 Task: Find and highlight the word 'NO' in the notes section of the contact named 'Jude' in Outlook.
Action: Mouse moved to (21, 113)
Screenshot: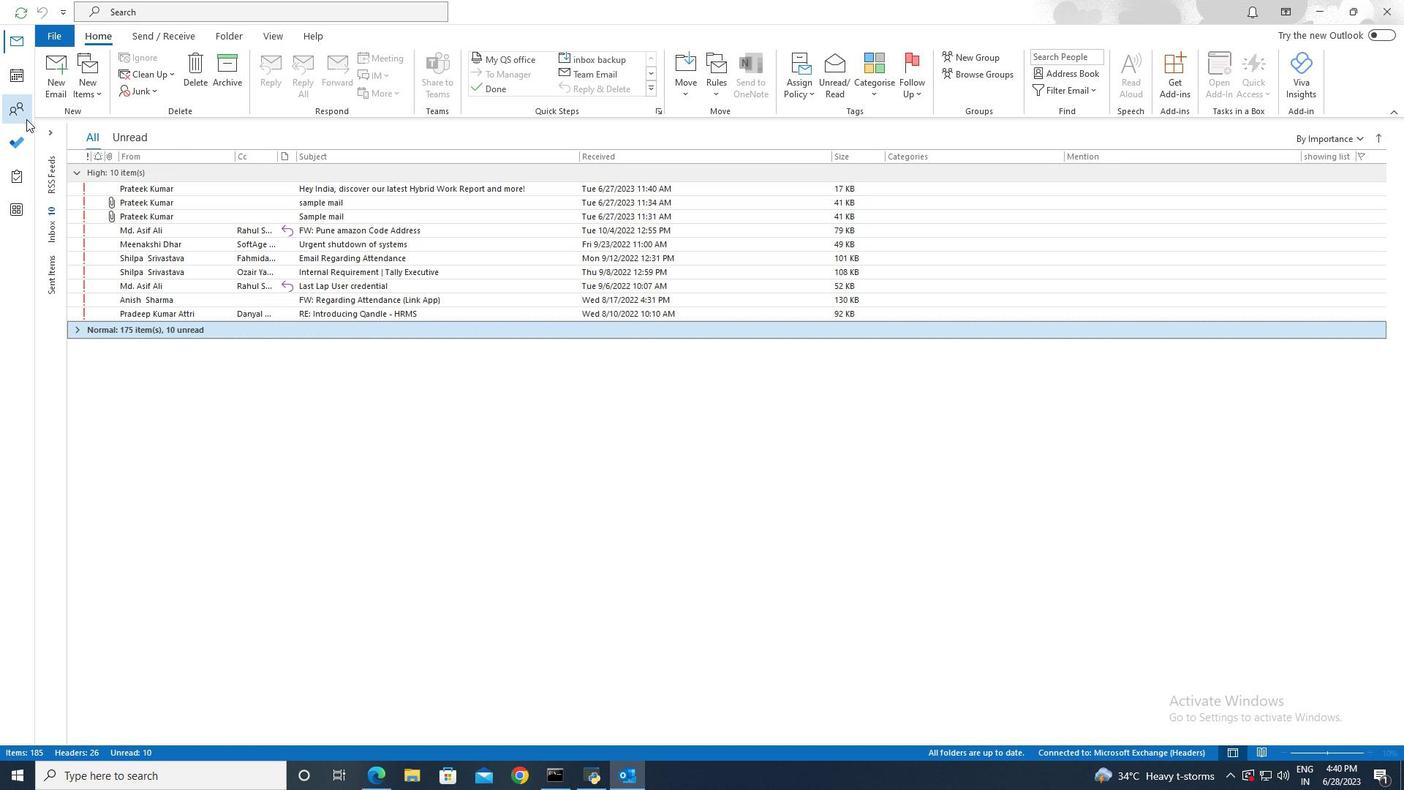 
Action: Mouse pressed left at (21, 113)
Screenshot: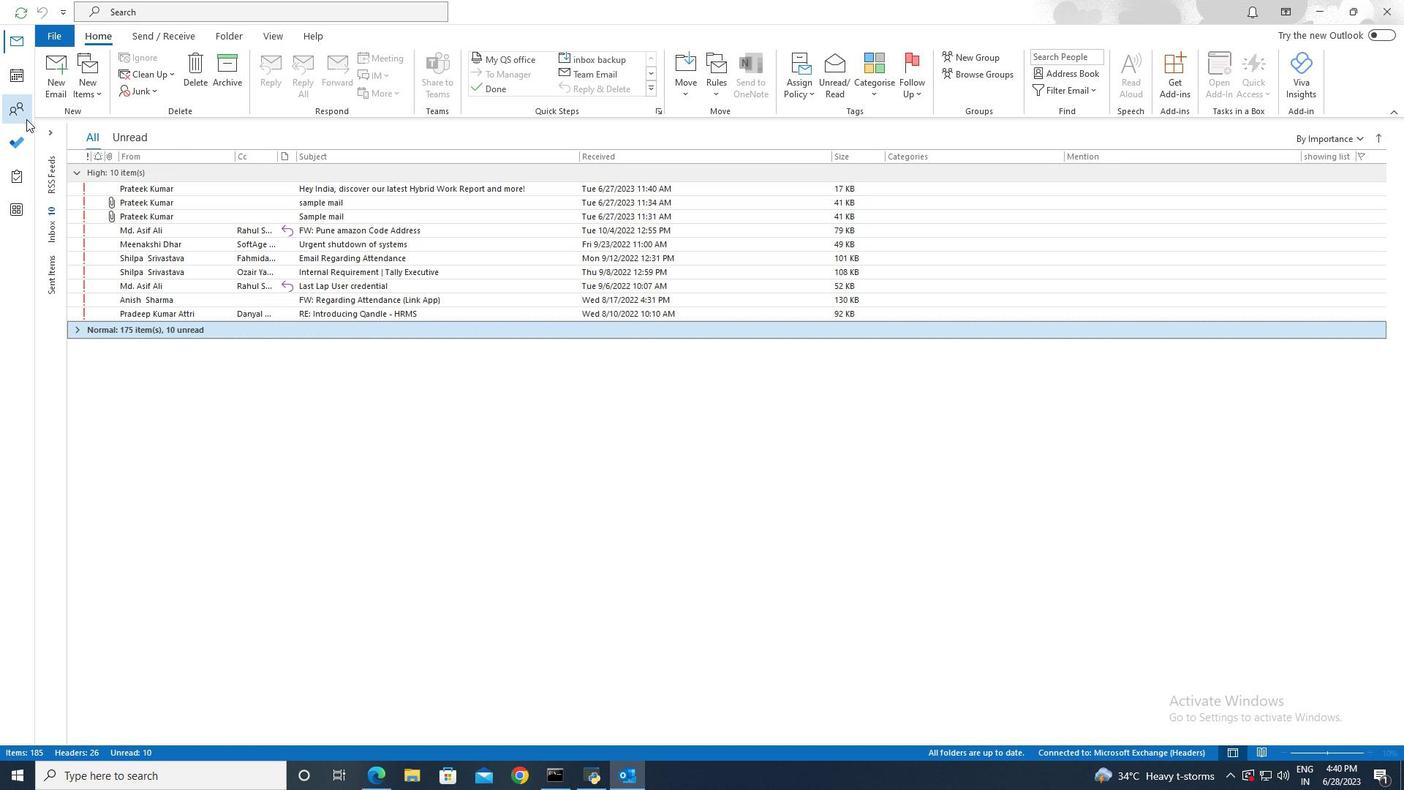 
Action: Mouse moved to (320, 15)
Screenshot: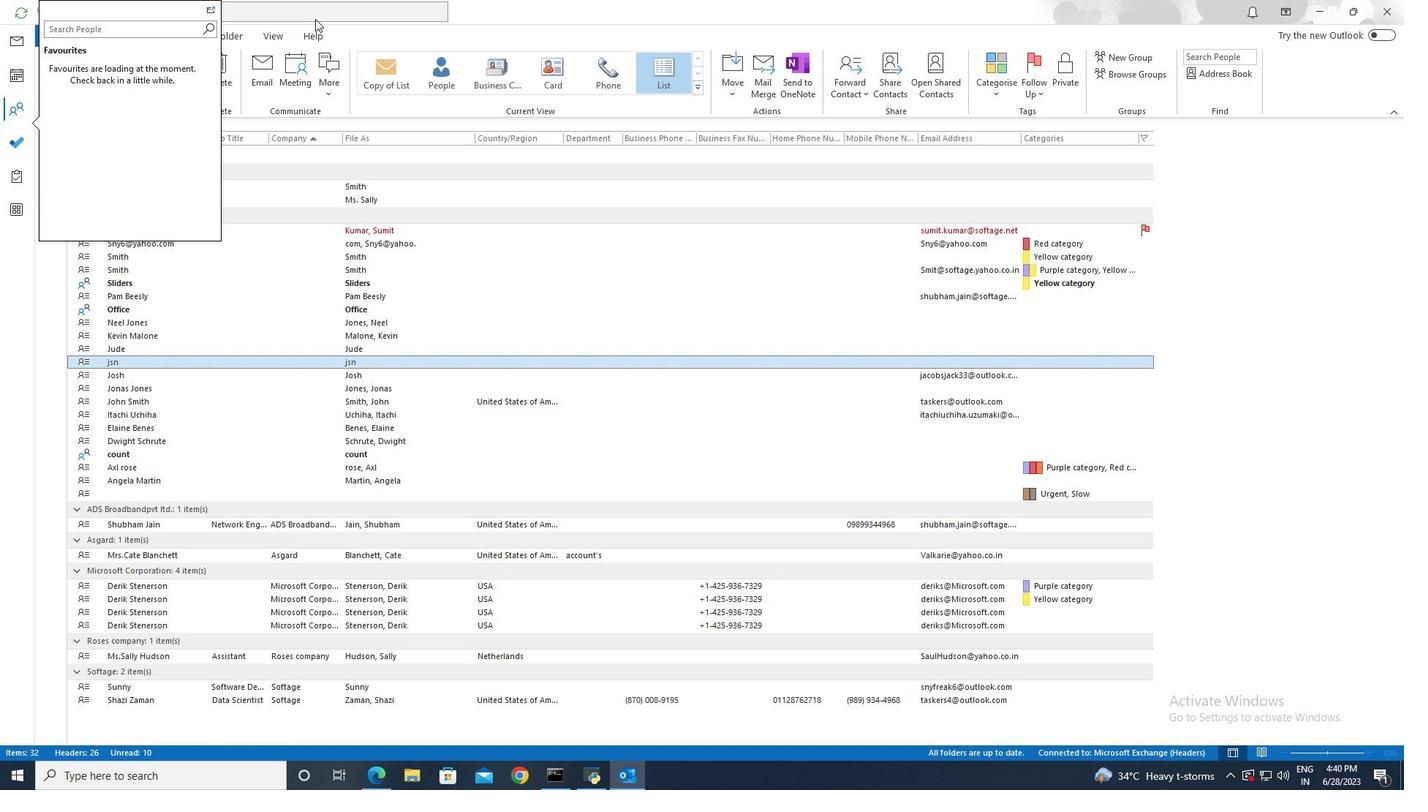 
Action: Mouse pressed left at (320, 15)
Screenshot: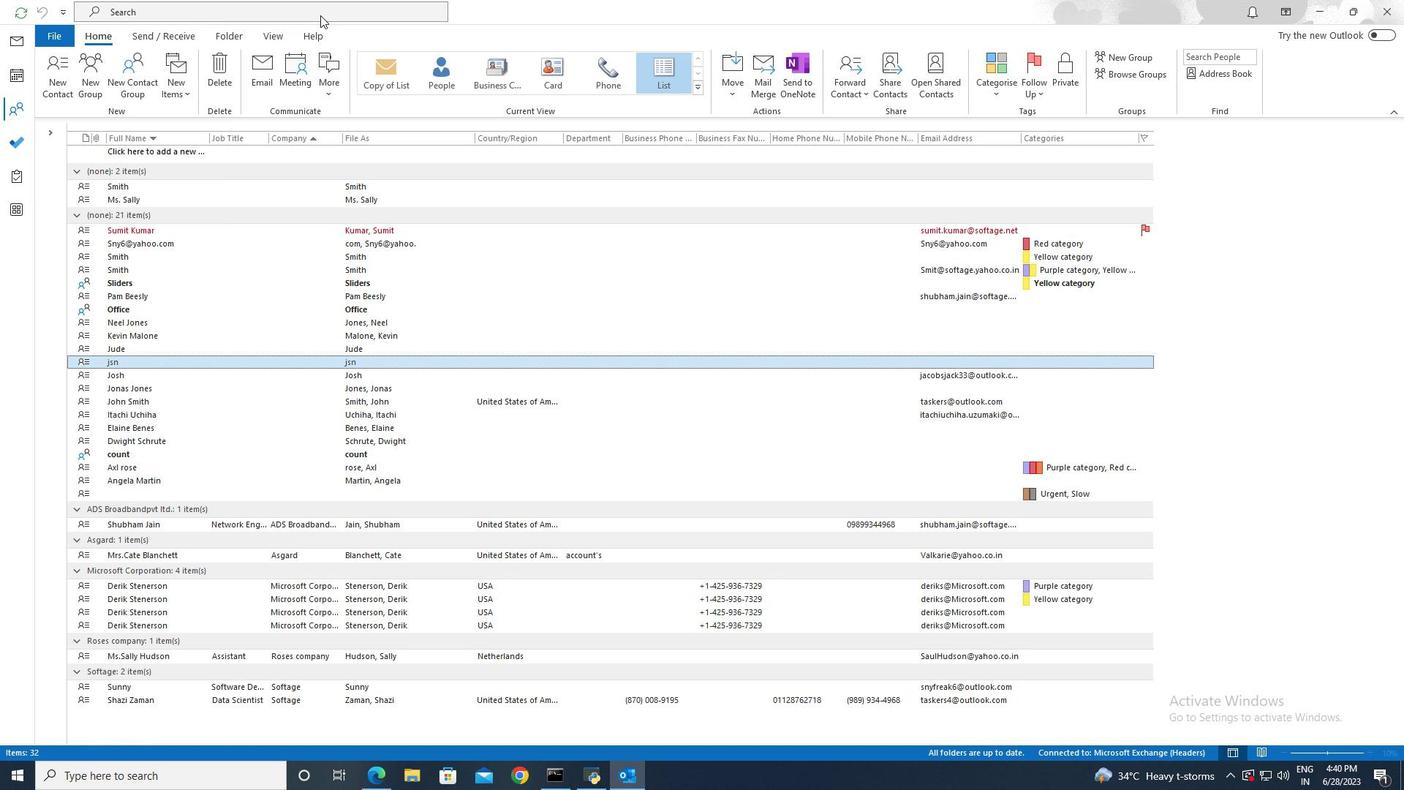 
Action: Mouse moved to (505, 13)
Screenshot: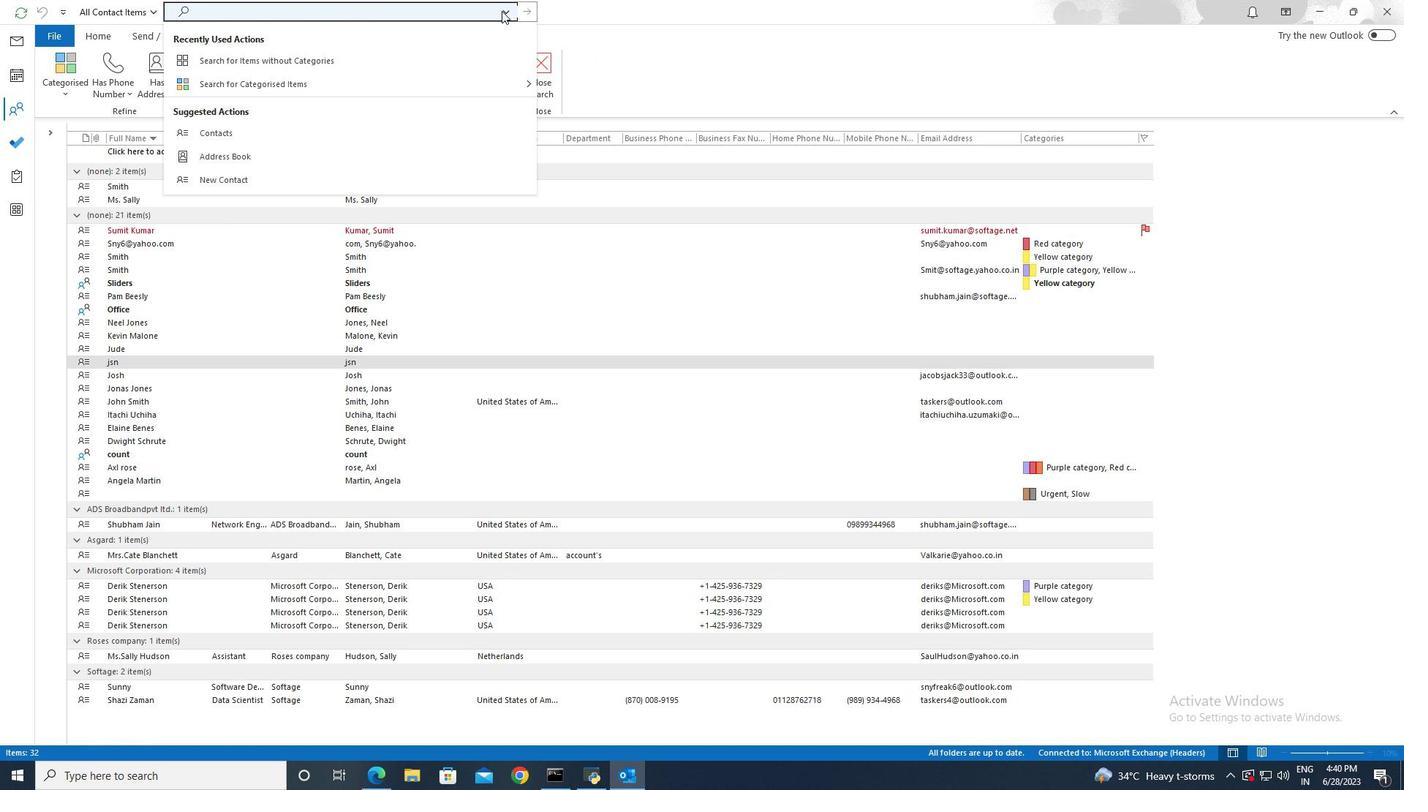 
Action: Mouse pressed left at (505, 13)
Screenshot: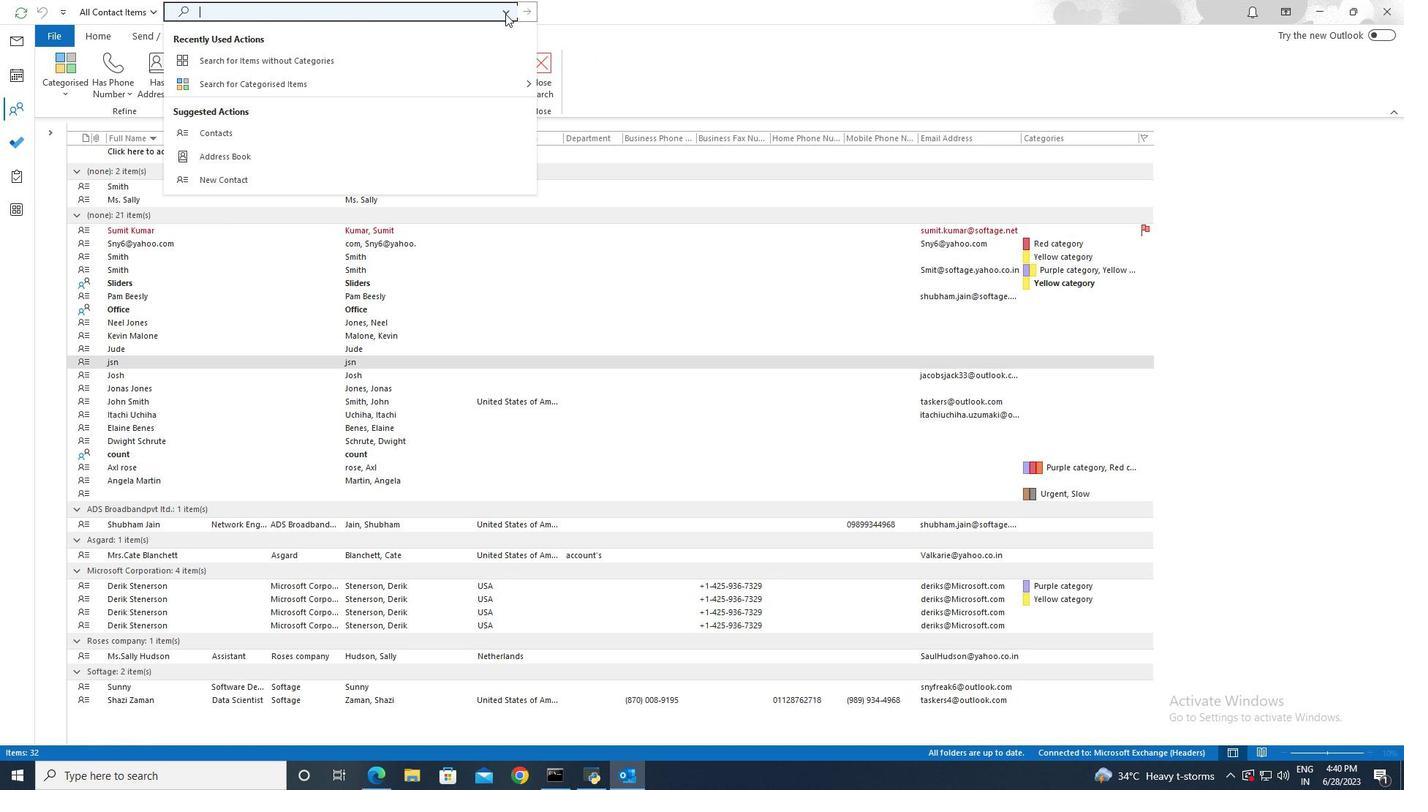 
Action: Mouse moved to (241, 222)
Screenshot: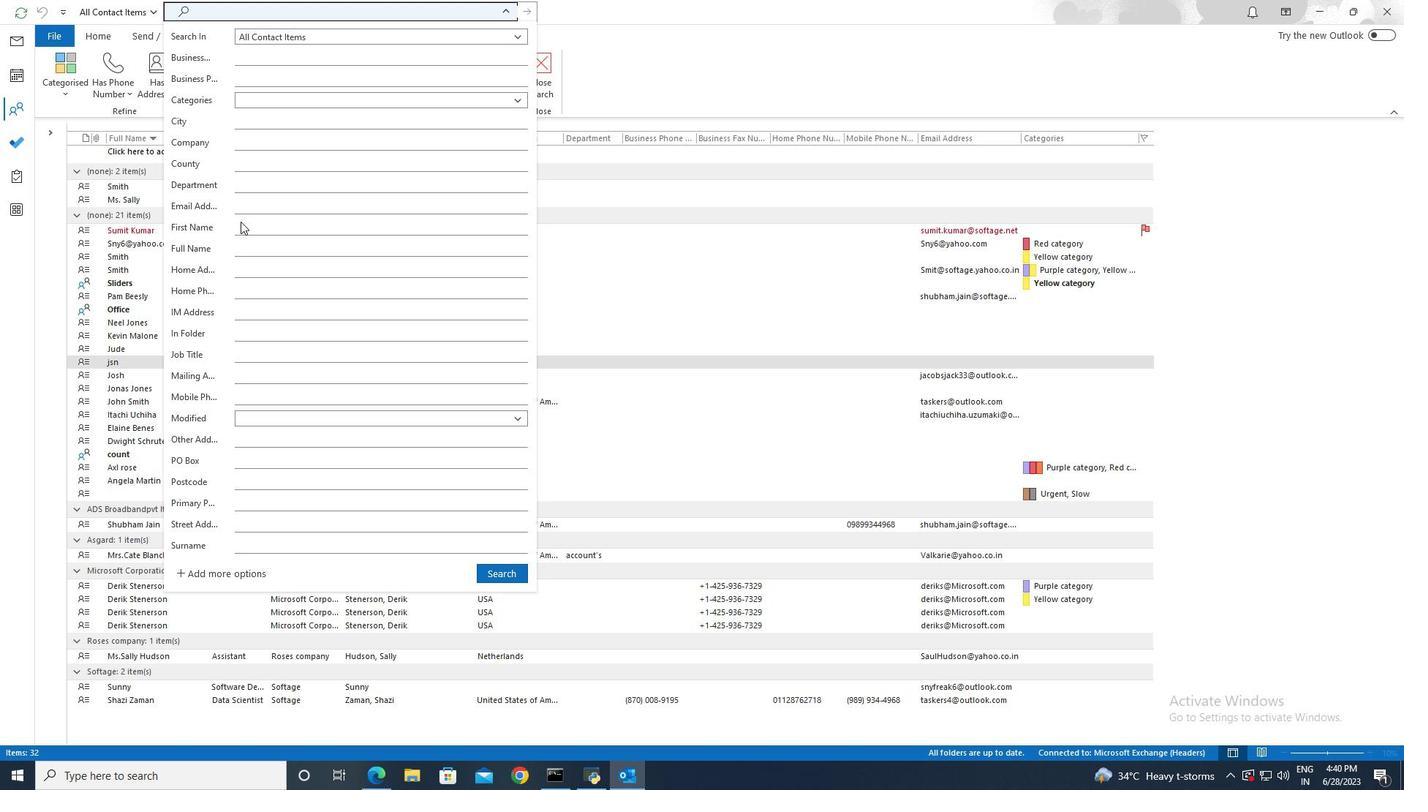 
Action: Mouse pressed left at (241, 222)
Screenshot: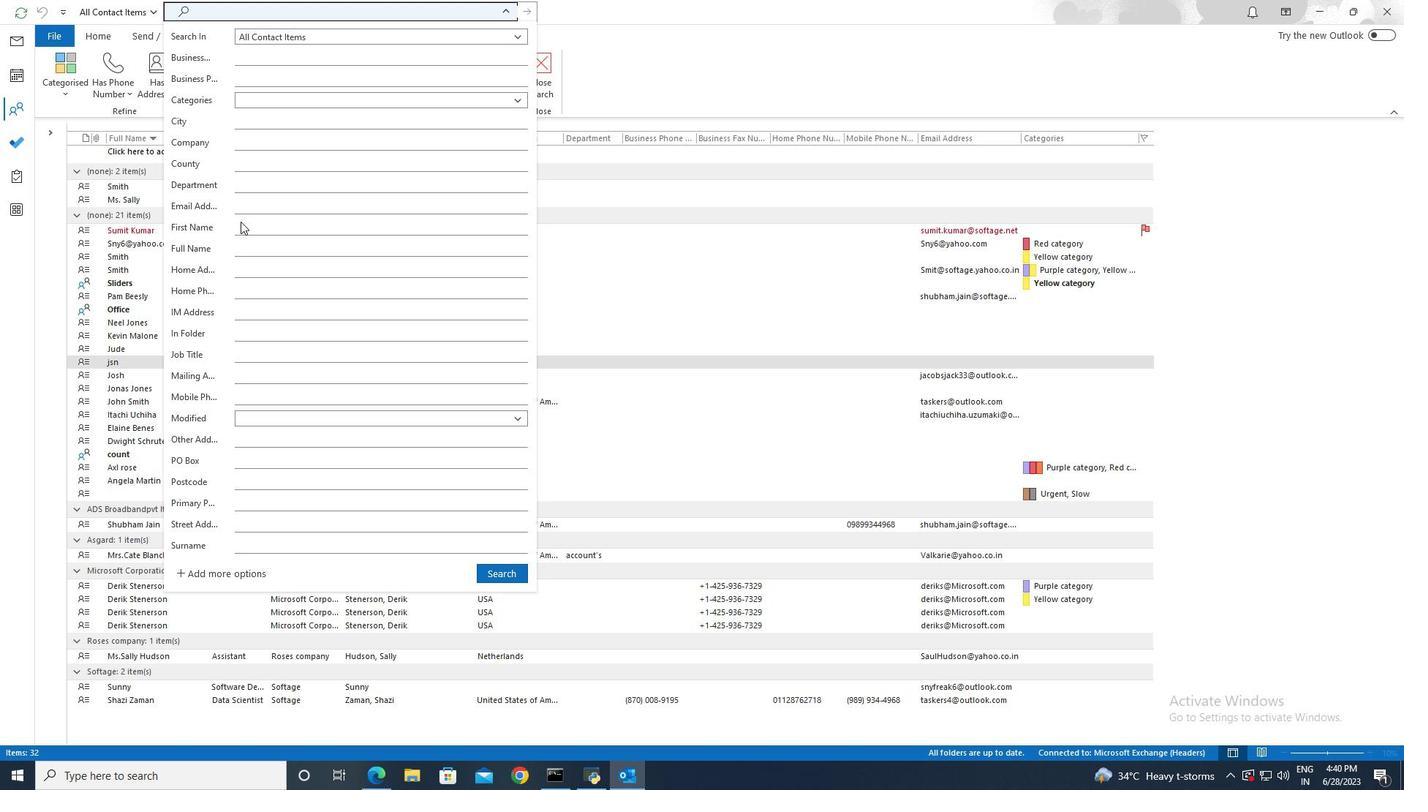 
Action: Key pressed <Key.shift>Jude
Screenshot: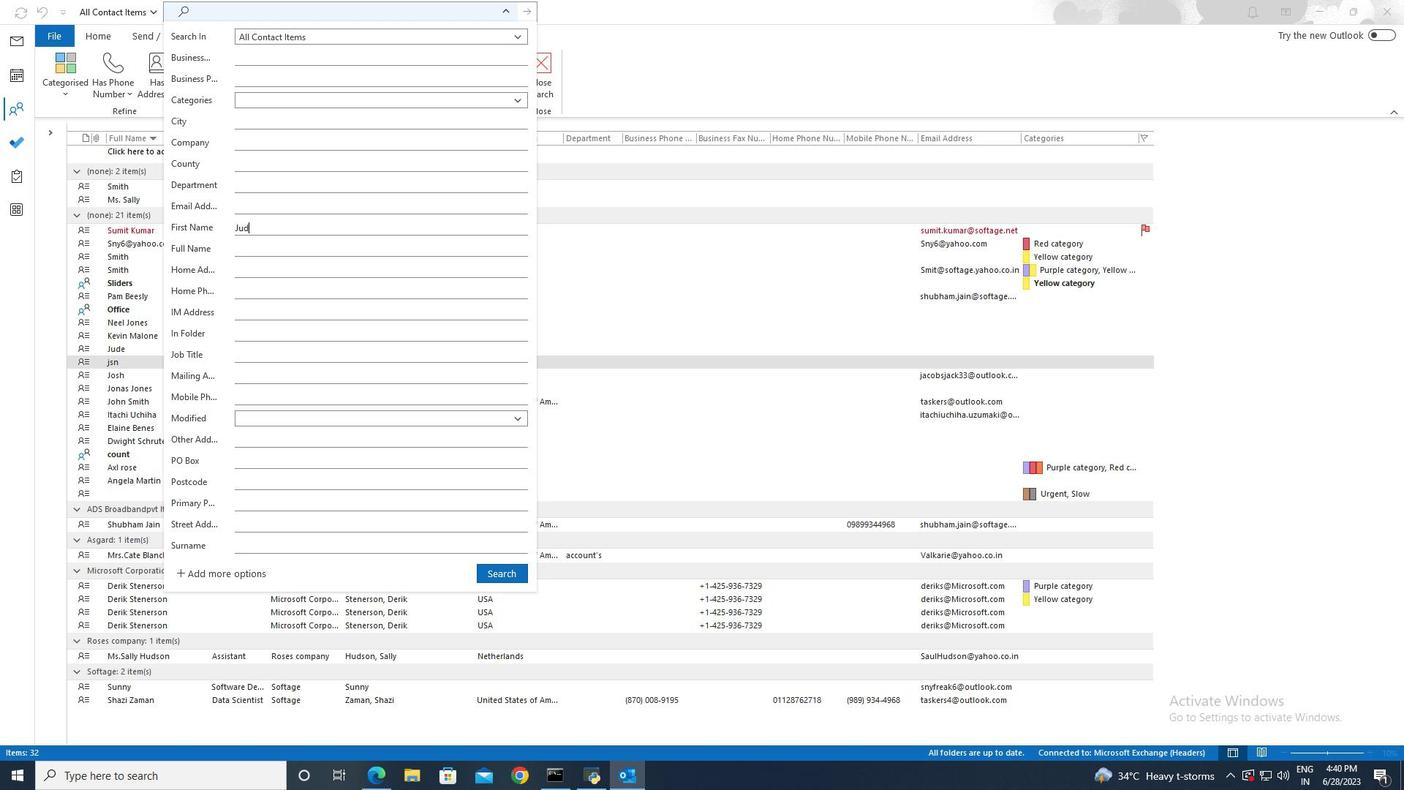 
Action: Mouse moved to (492, 569)
Screenshot: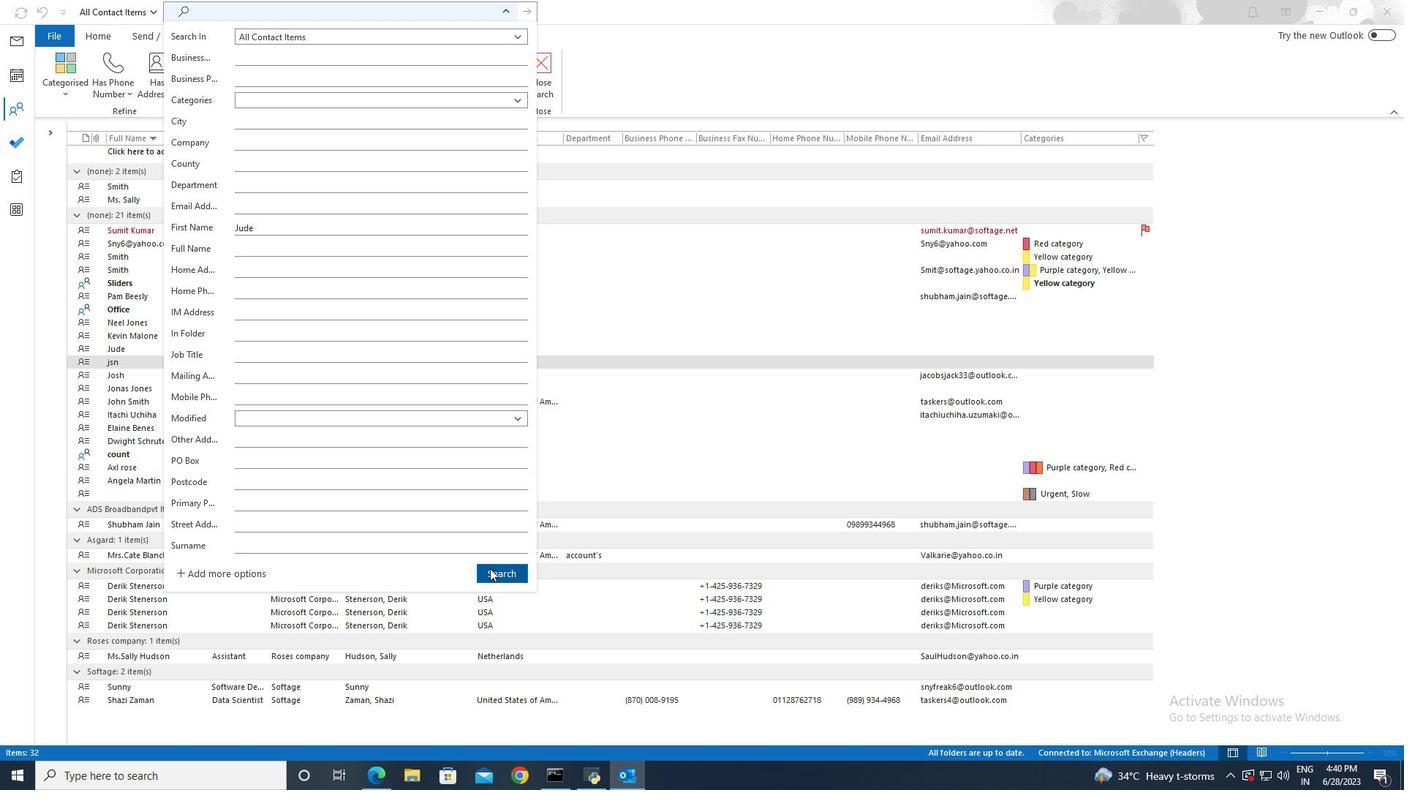 
Action: Mouse pressed left at (492, 569)
Screenshot: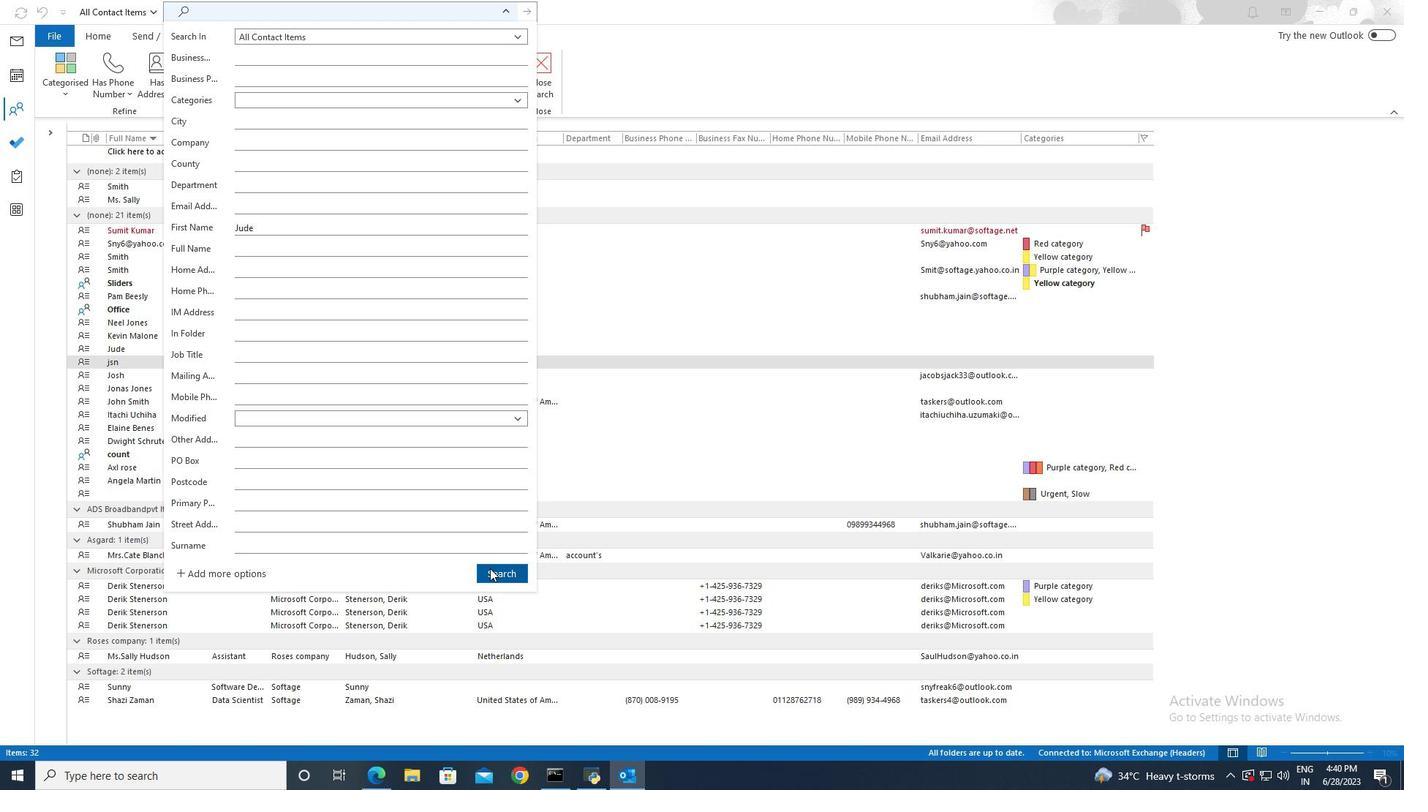 
Action: Mouse moved to (232, 168)
Screenshot: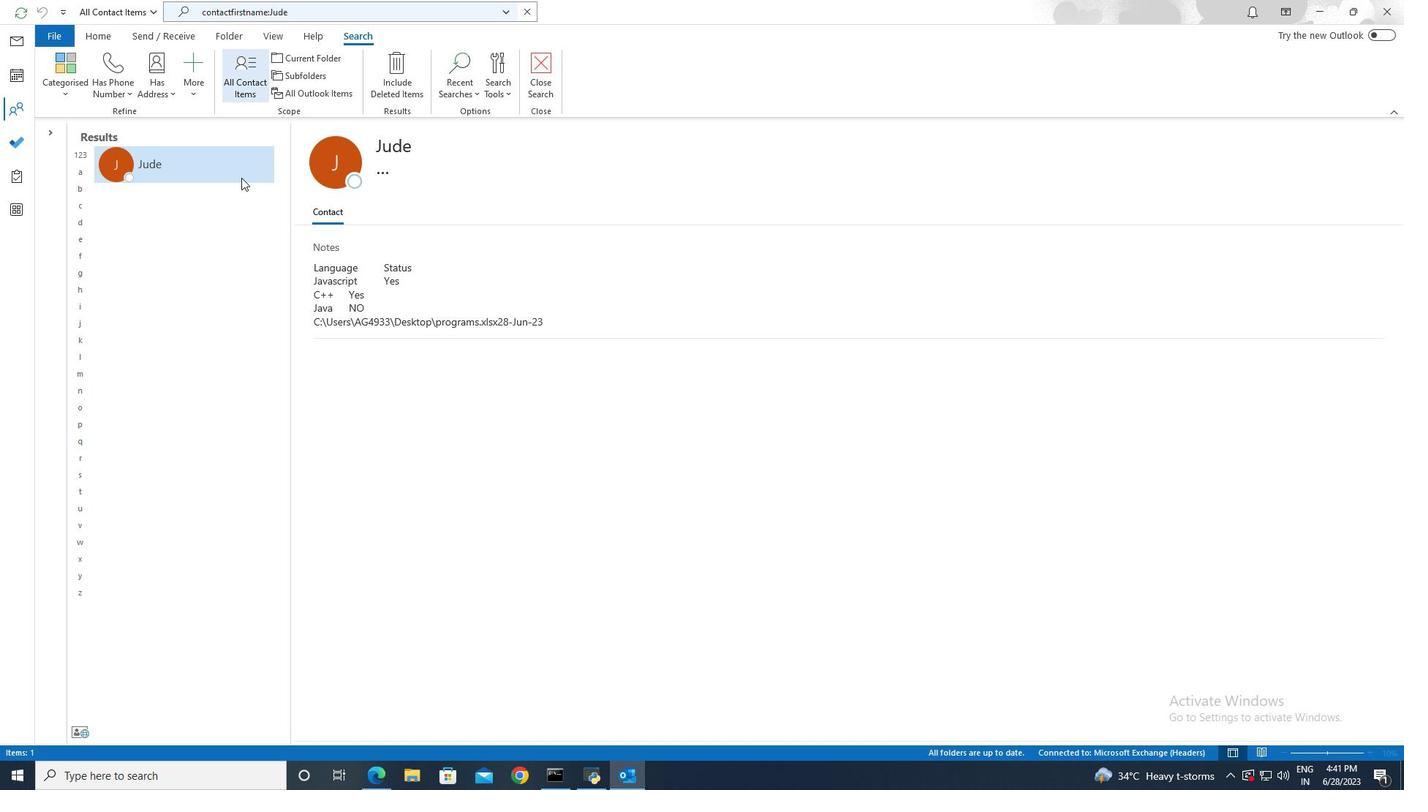 
Action: Mouse pressed left at (232, 168)
Screenshot: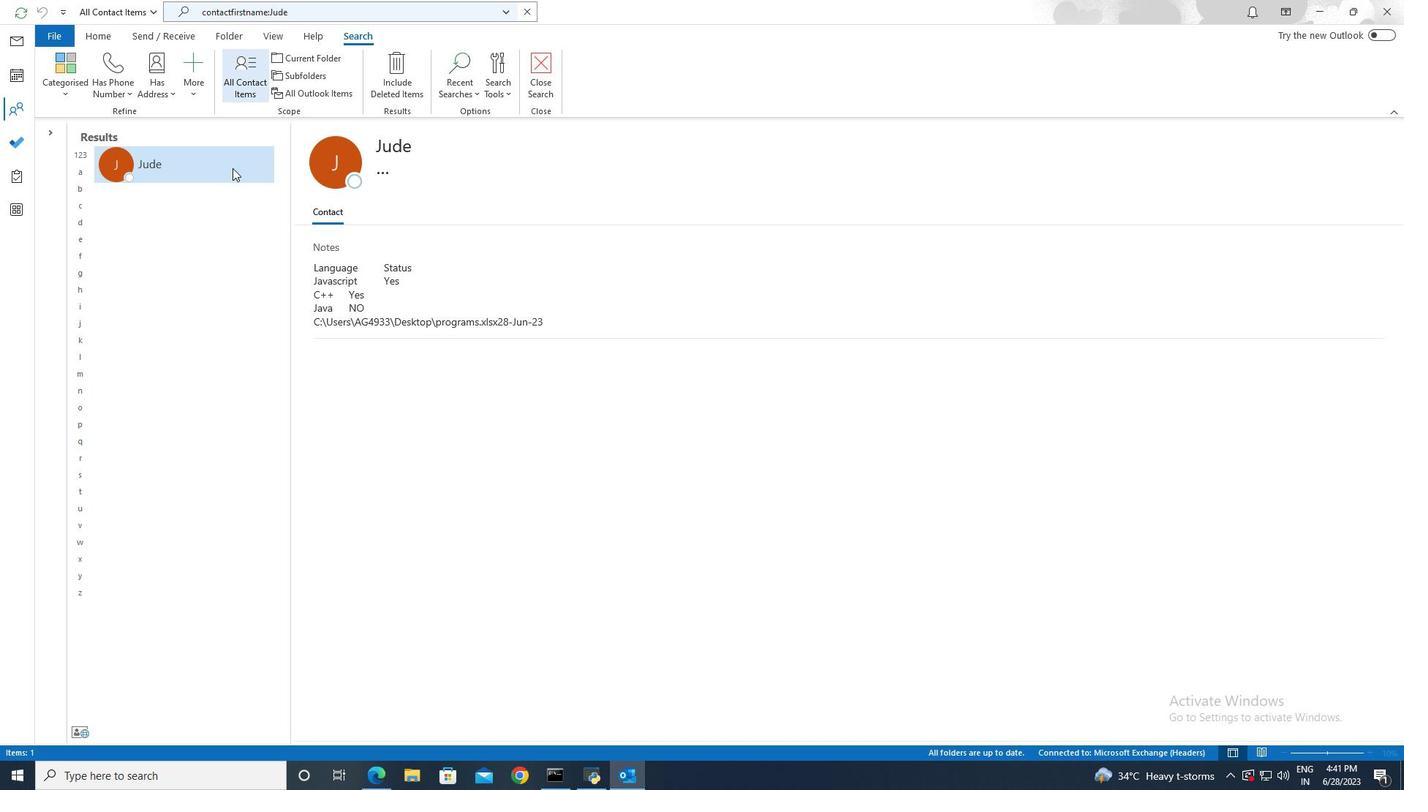 
Action: Mouse pressed left at (232, 168)
Screenshot: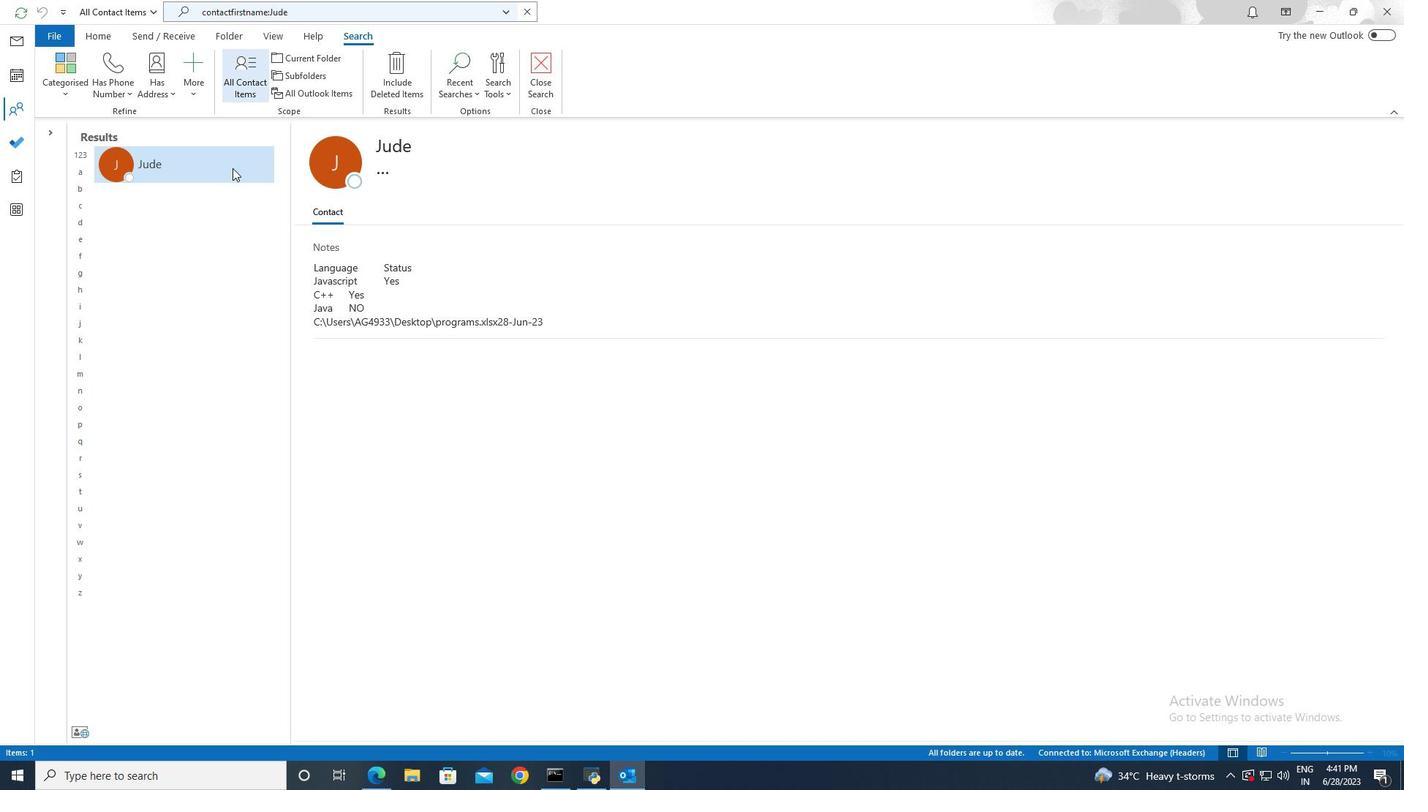 
Action: Mouse moved to (432, 460)
Screenshot: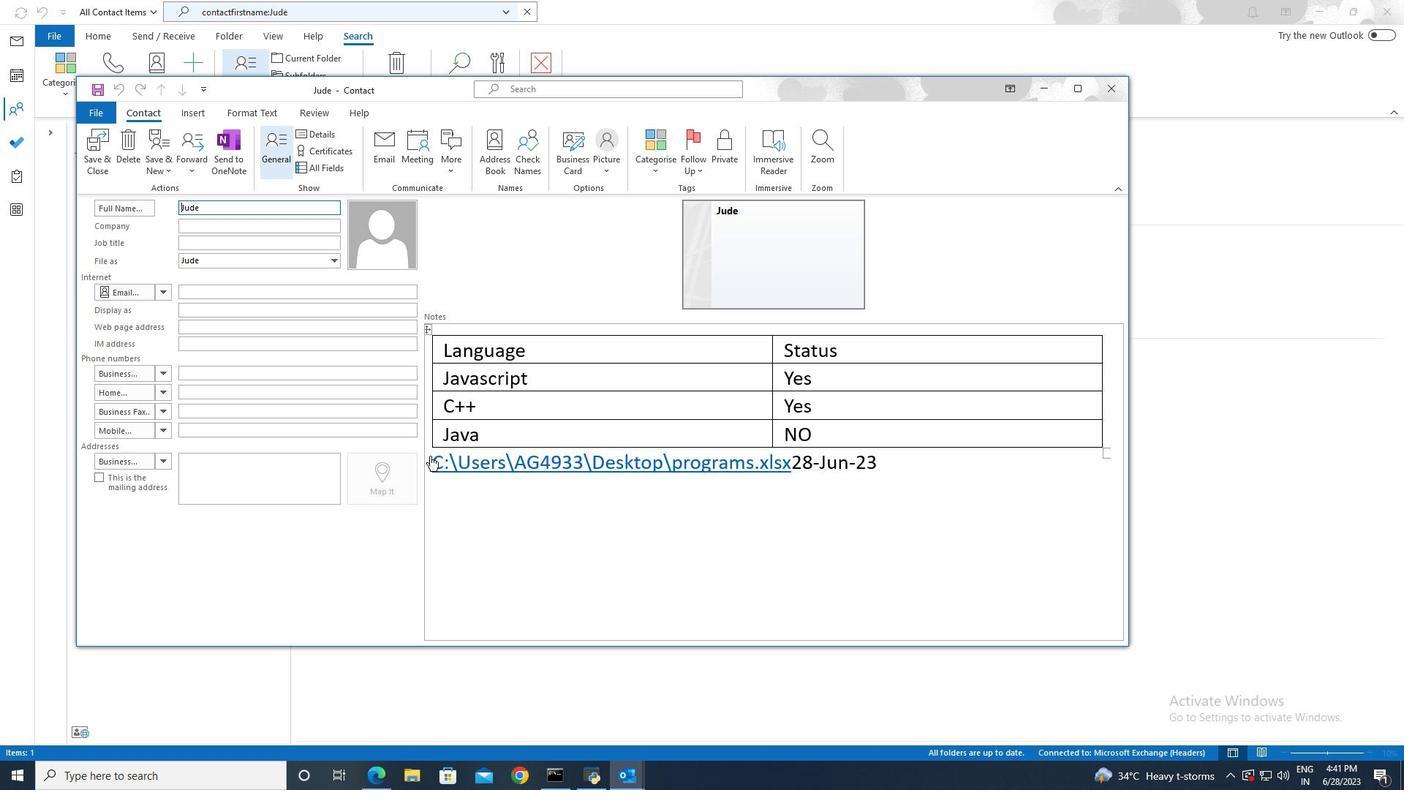 
Action: Mouse pressed left at (432, 460)
Screenshot: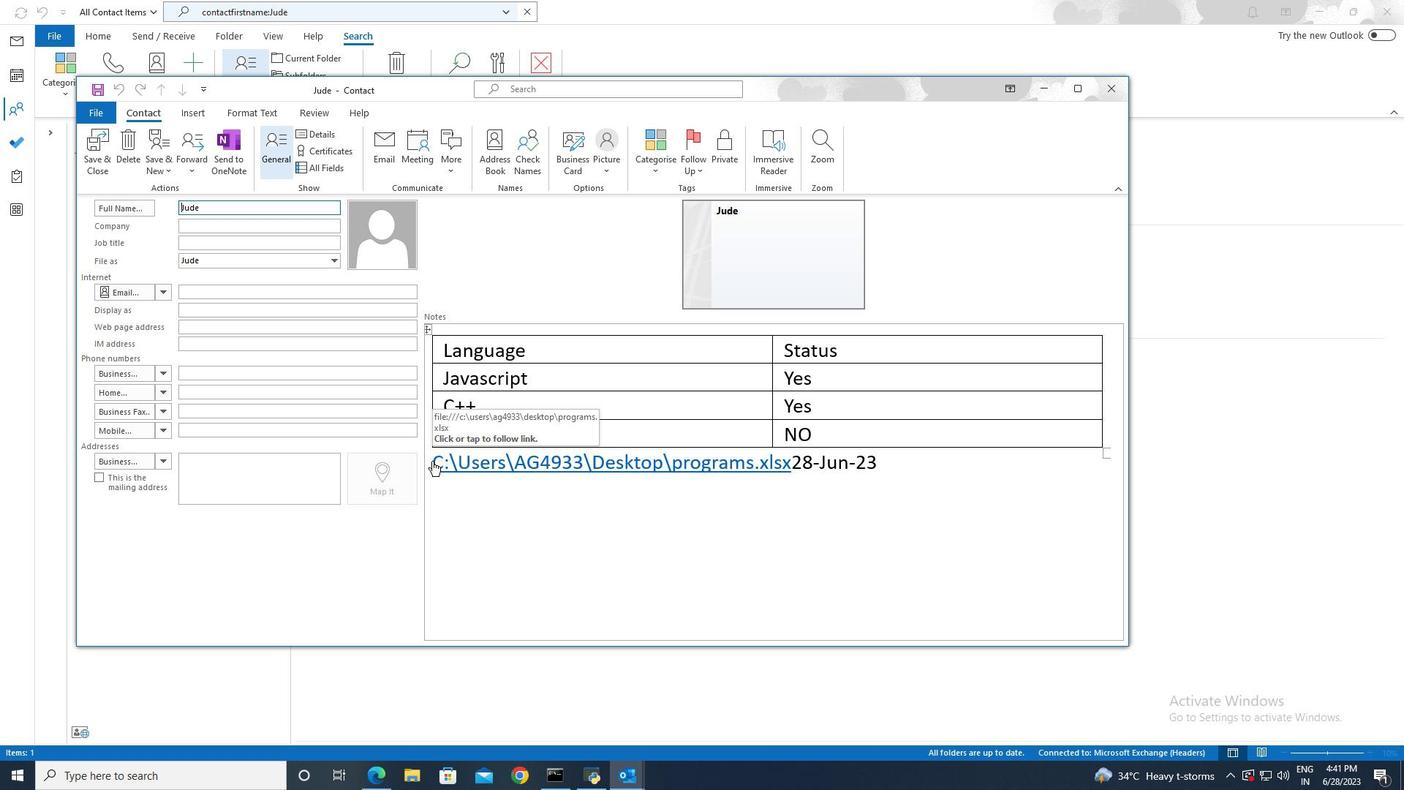 
Action: Mouse moved to (243, 113)
Screenshot: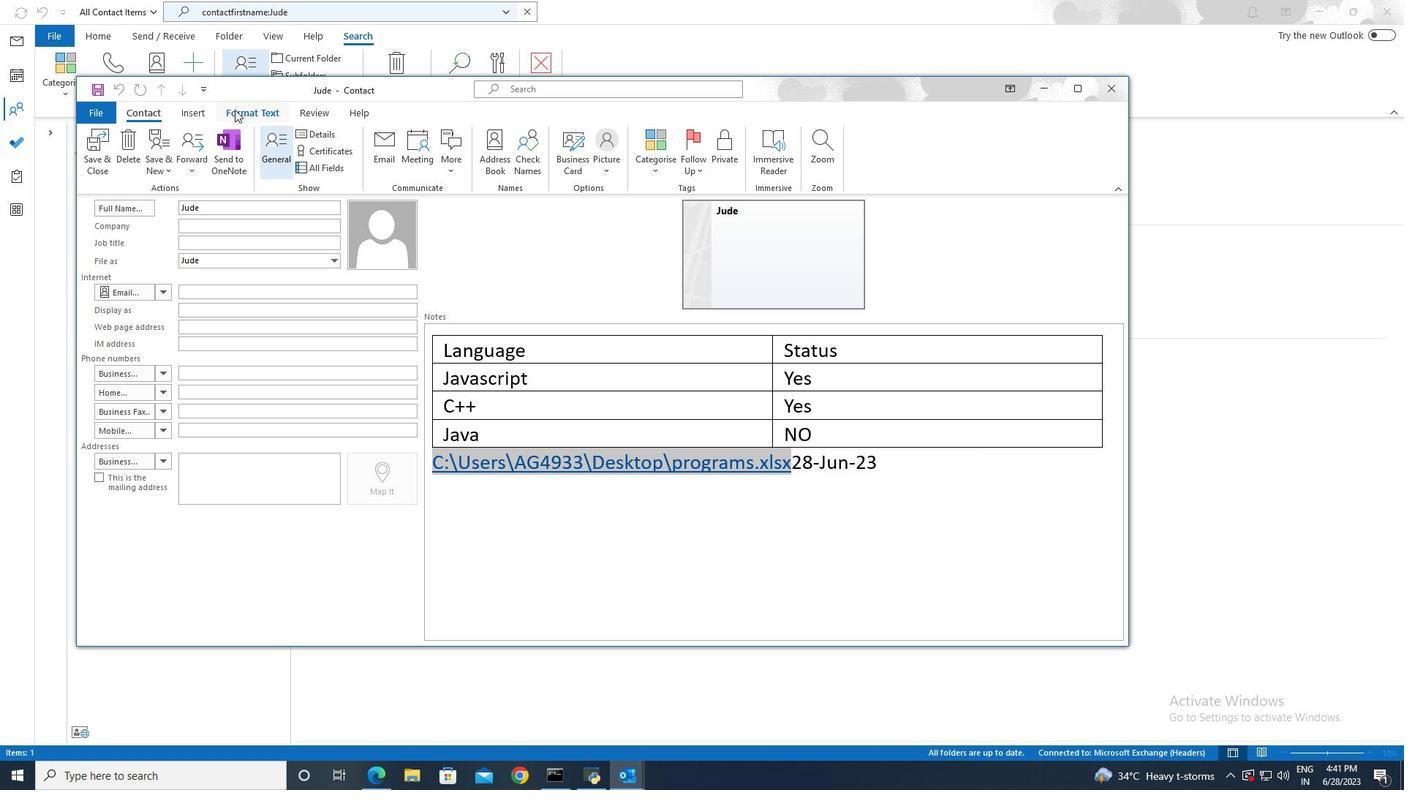 
Action: Mouse pressed left at (243, 113)
Screenshot: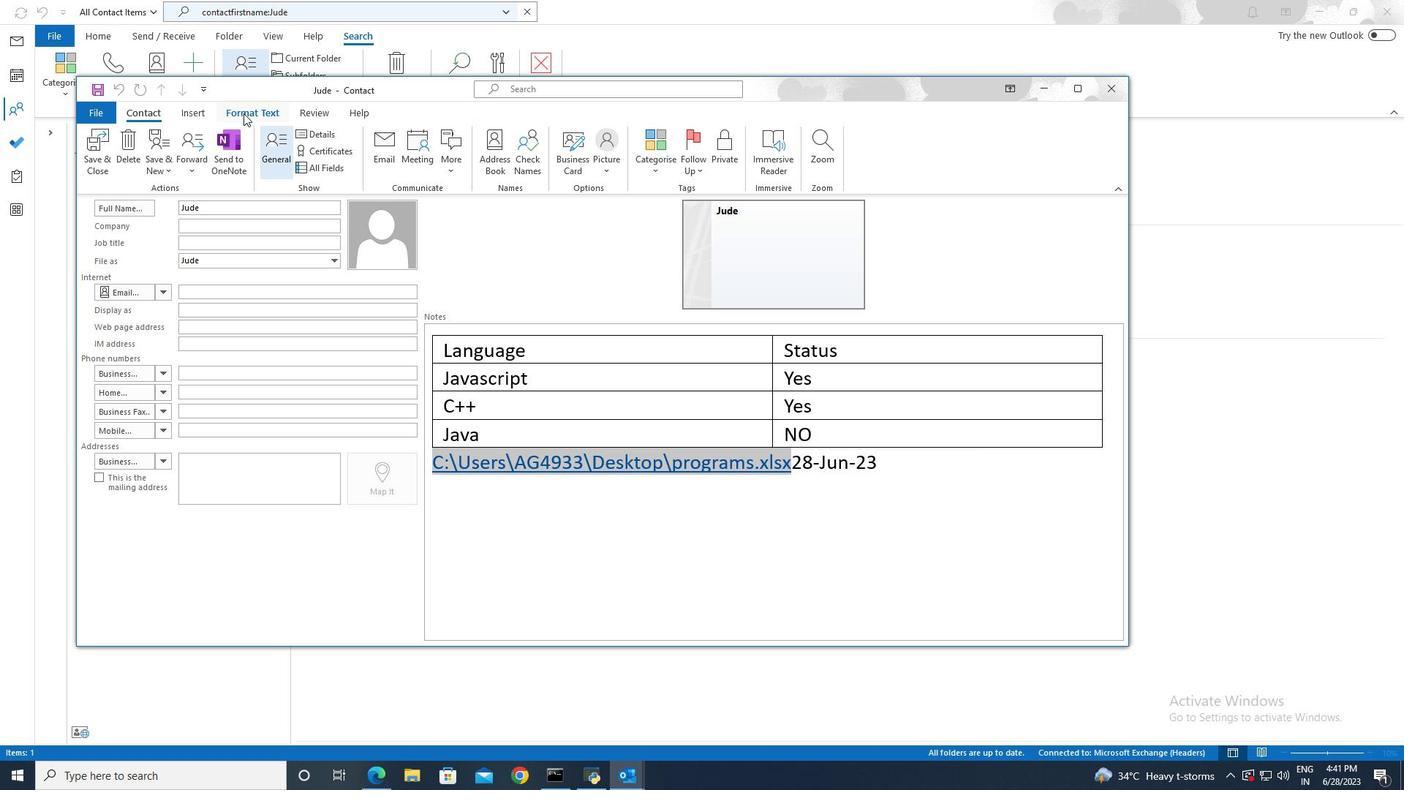 
Action: Mouse moved to (178, 168)
Screenshot: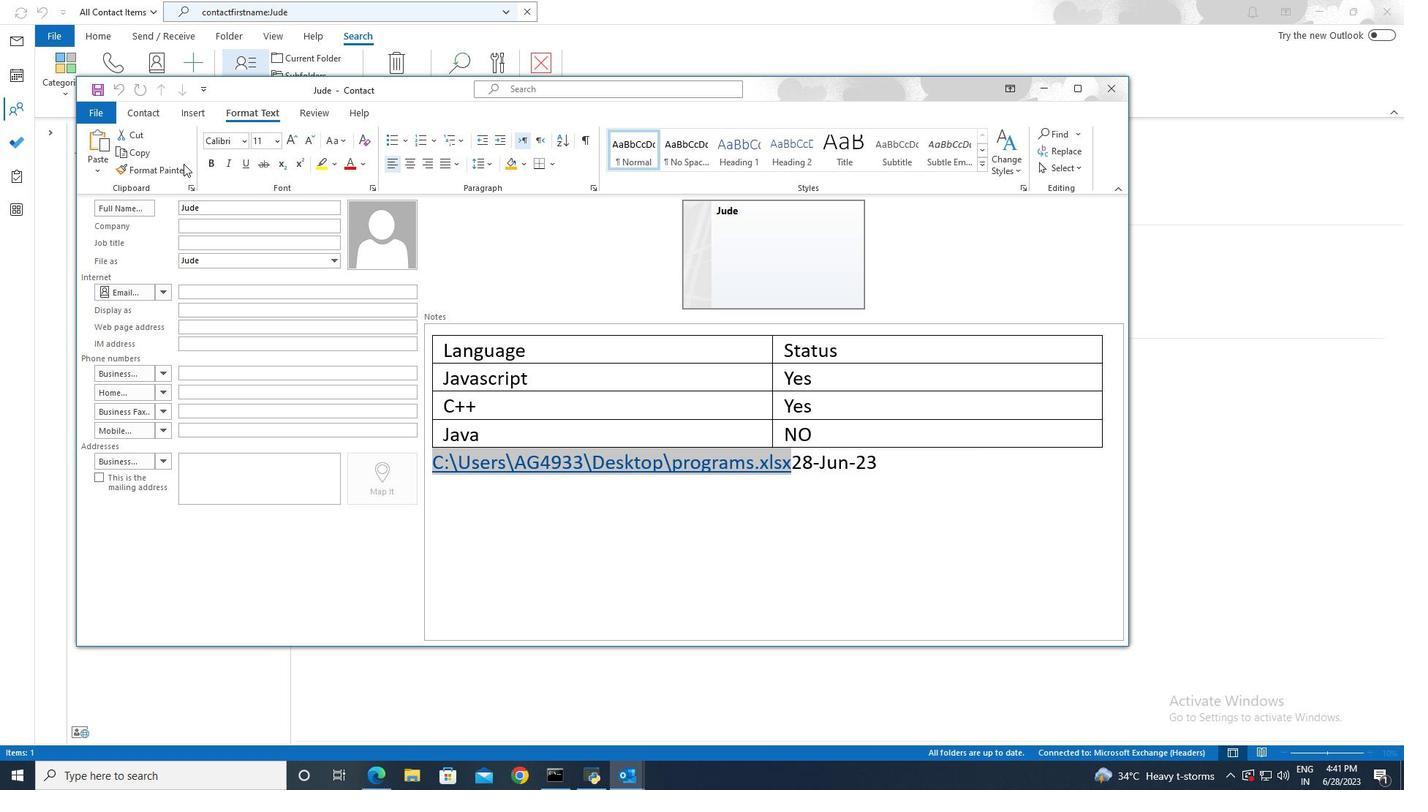 
Action: Mouse pressed left at (178, 168)
Screenshot: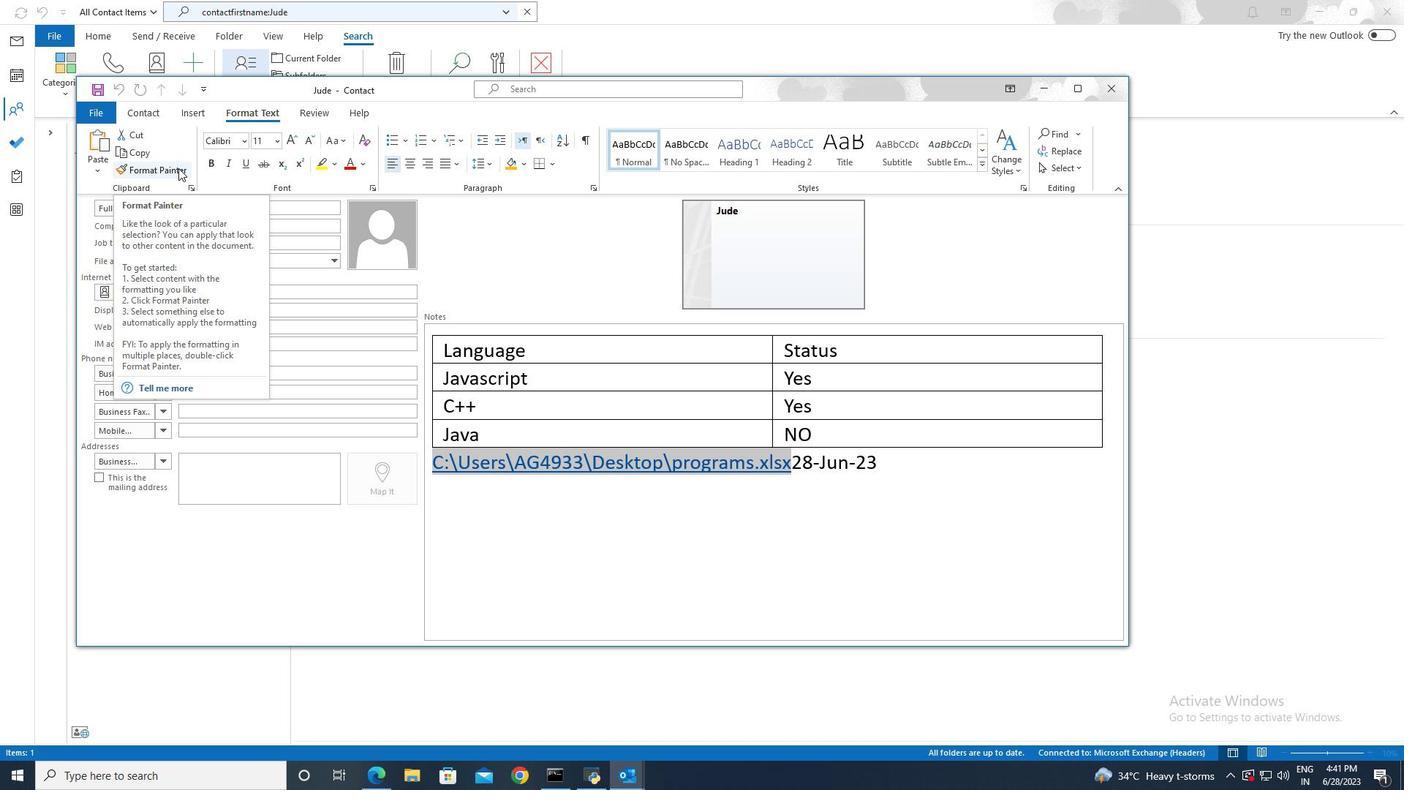 
Action: Mouse moved to (463, 354)
Screenshot: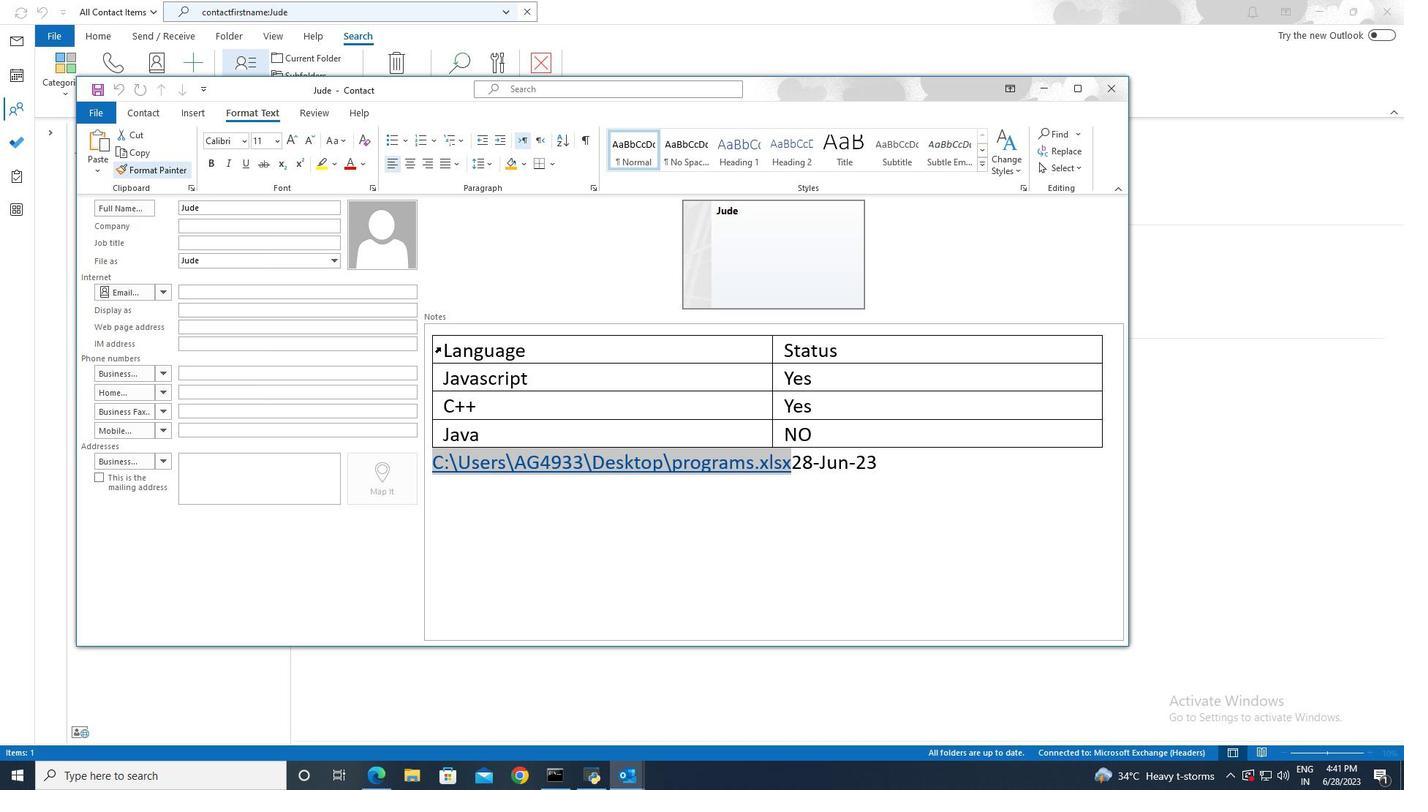 
Action: Mouse pressed left at (463, 354)
Screenshot: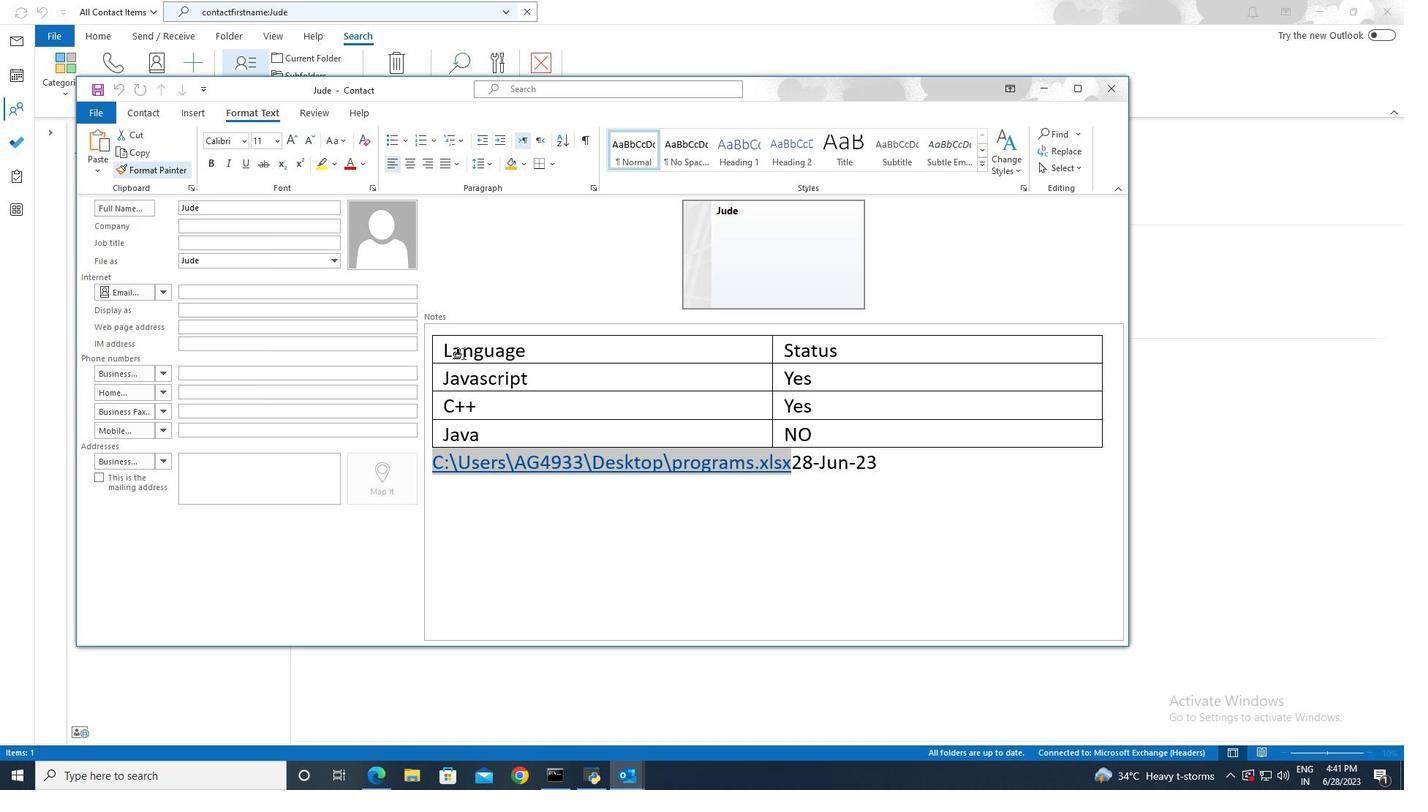 
Action: Mouse moved to (1073, 129)
Screenshot: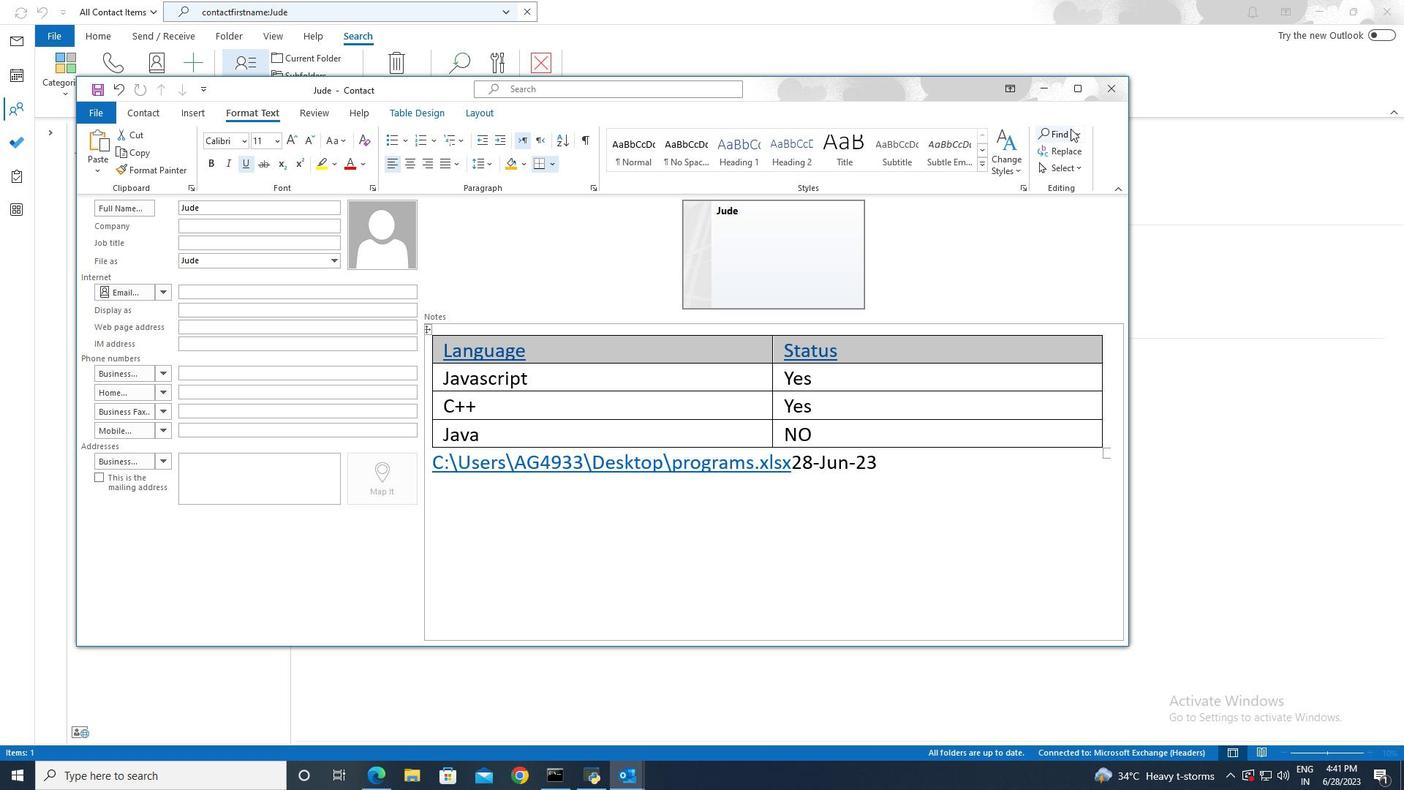 
Action: Mouse pressed left at (1073, 129)
Screenshot: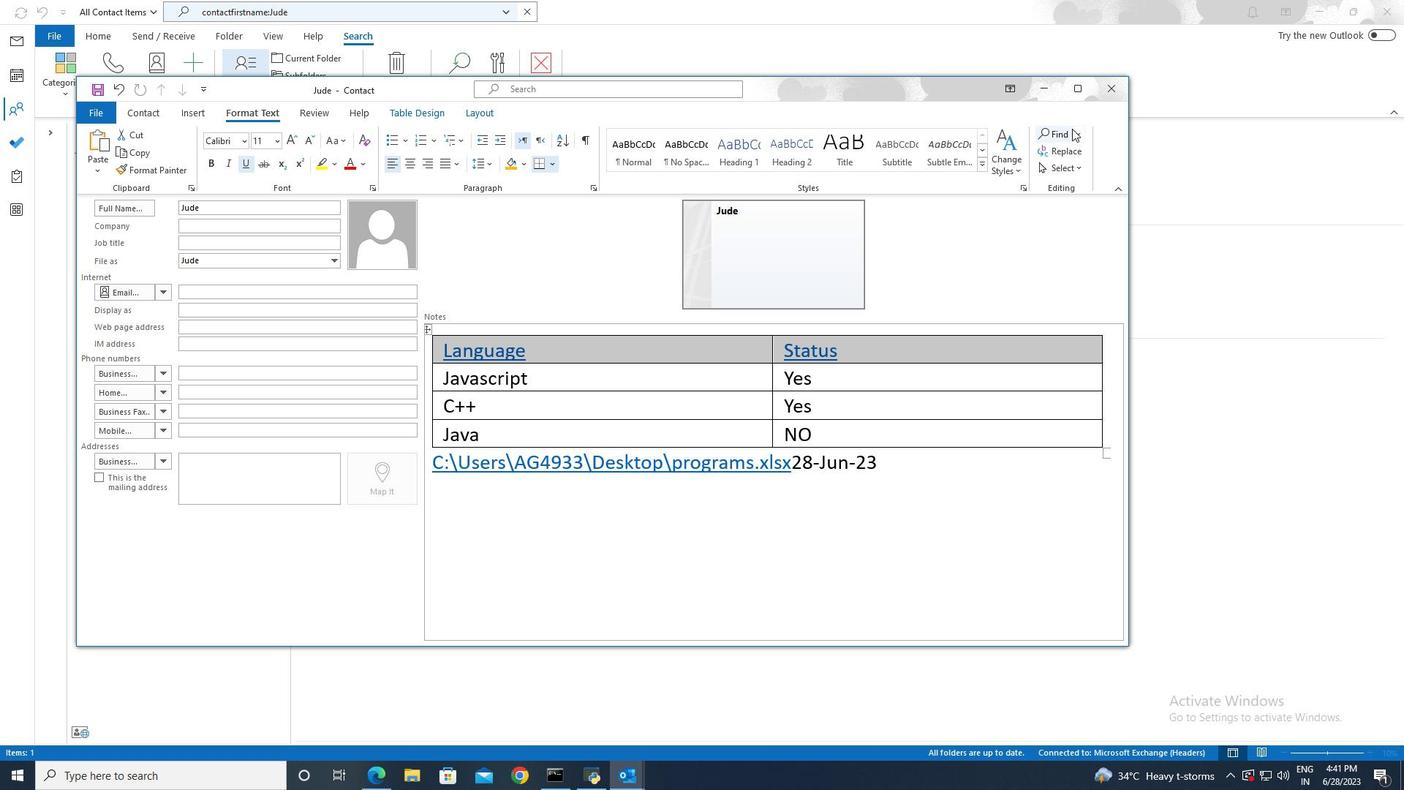 
Action: Key pressed <Key.shift>NO
Screenshot: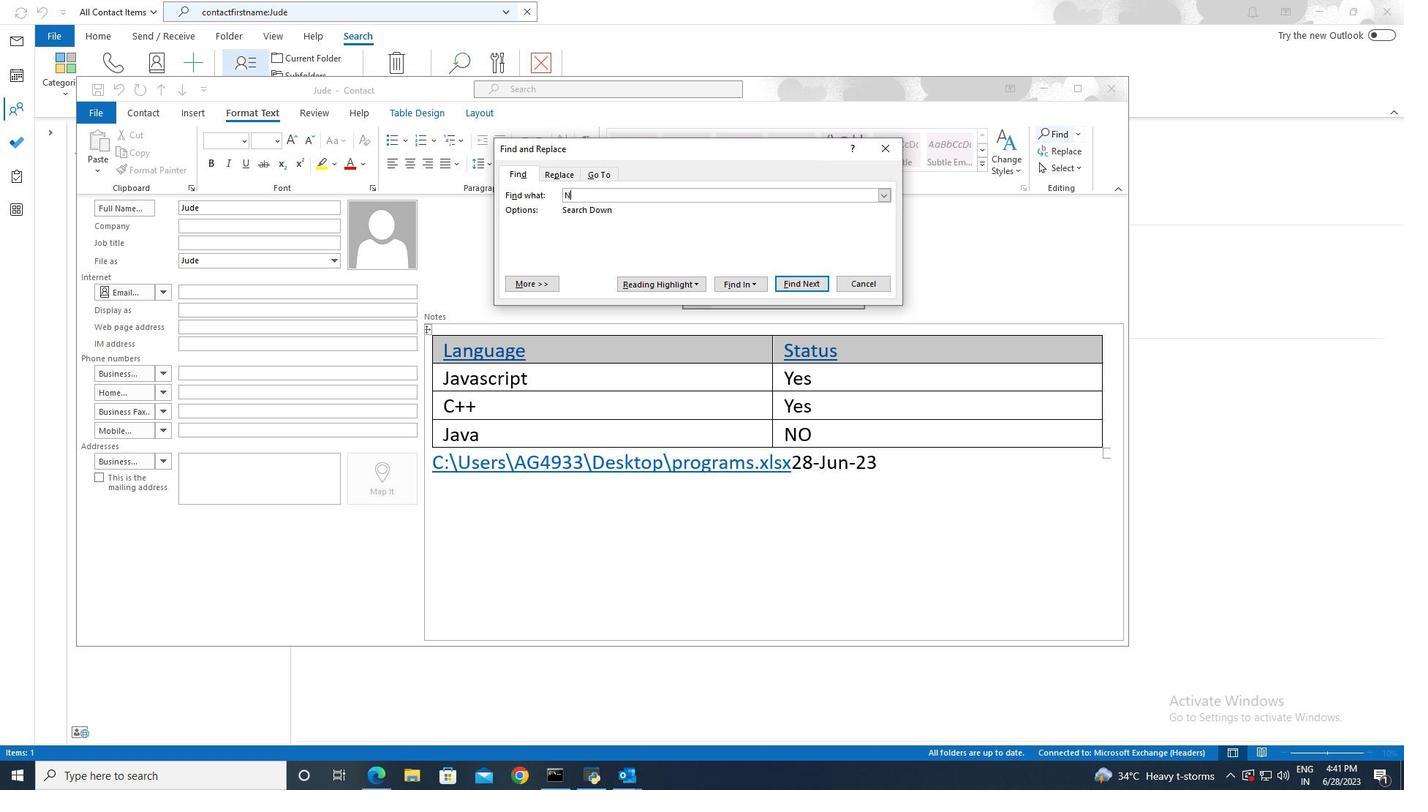 
Action: Mouse moved to (797, 284)
Screenshot: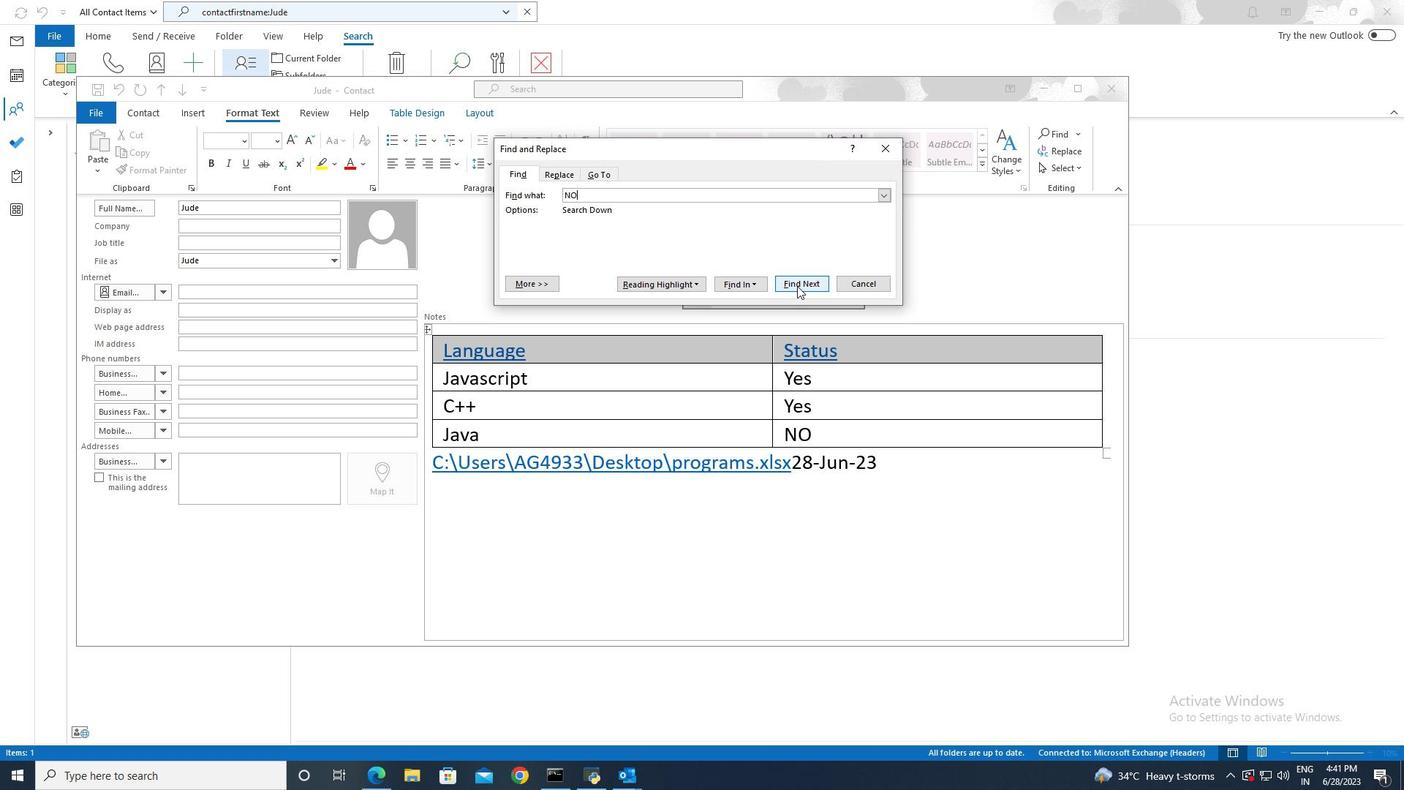 
Action: Mouse pressed left at (797, 284)
Screenshot: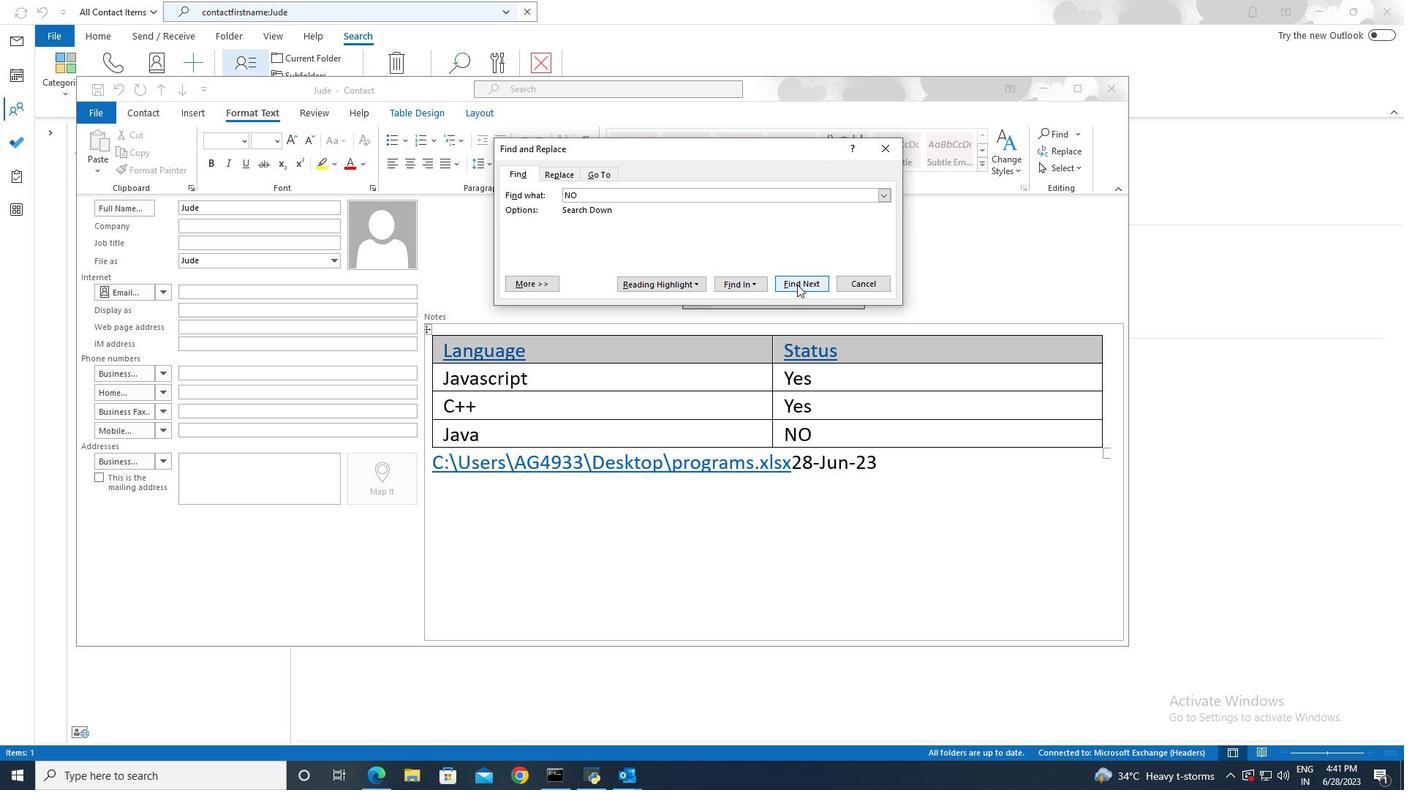 
Action: Mouse moved to (684, 430)
Screenshot: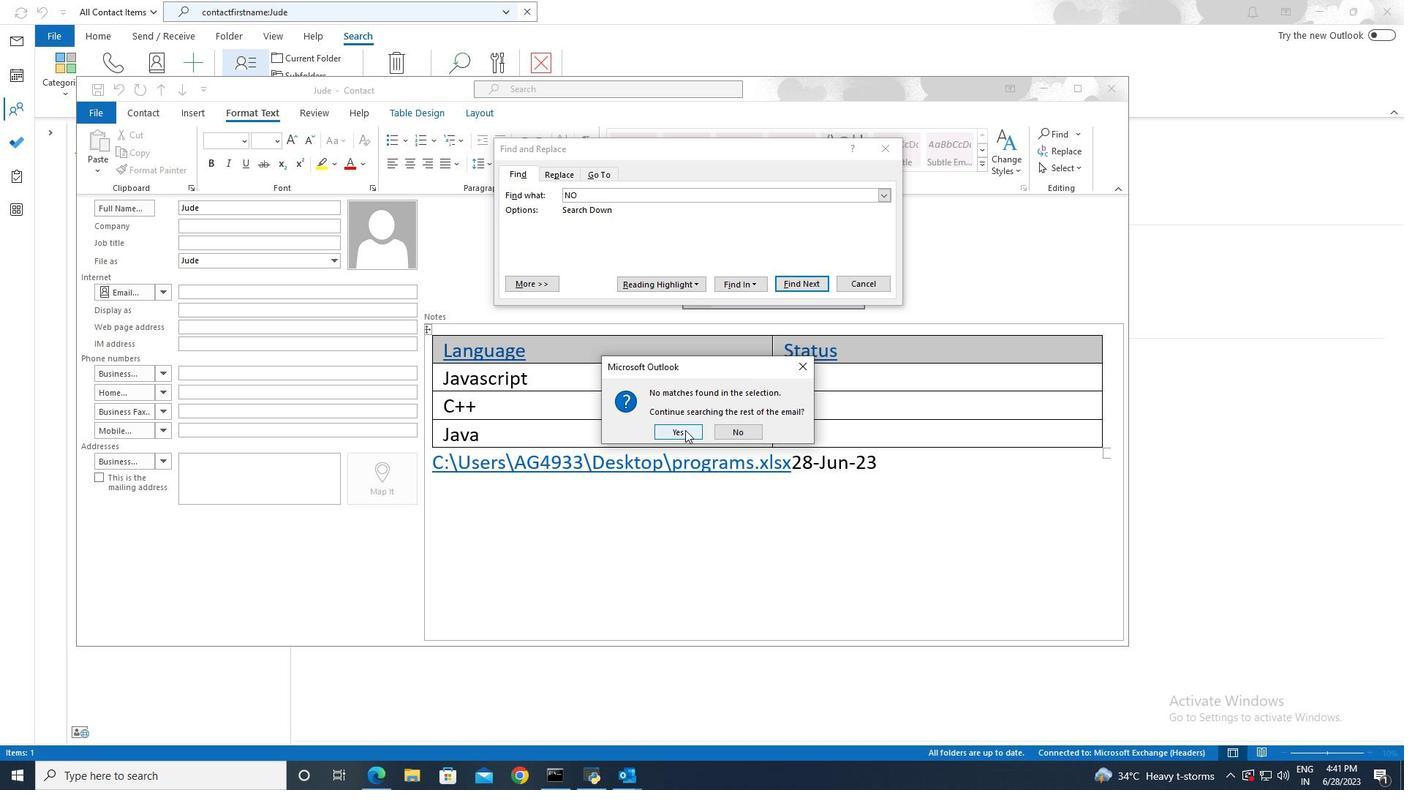 
Action: Mouse pressed left at (684, 430)
Screenshot: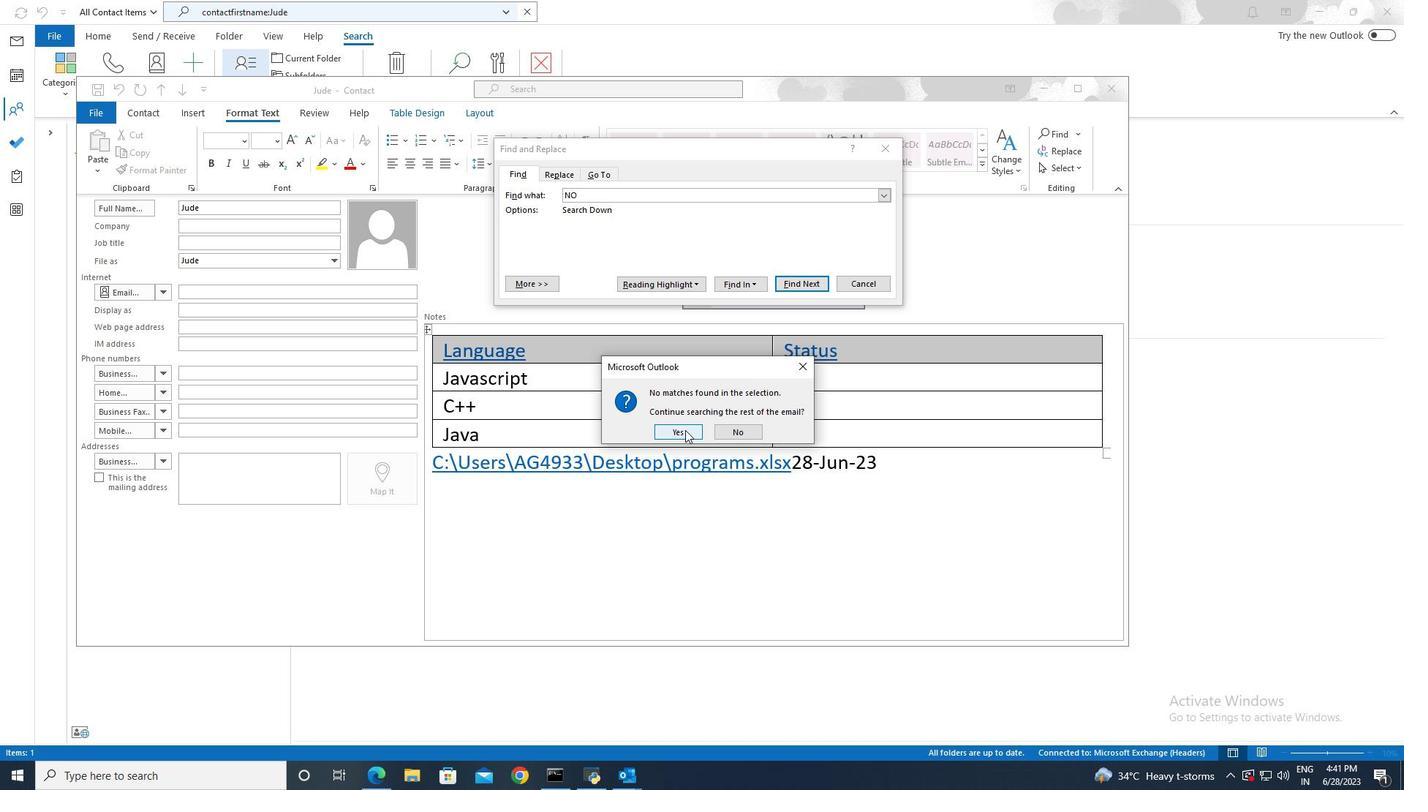
